 Task: Create a scrum project TripleWorks.
Action: Mouse moved to (270, 72)
Screenshot: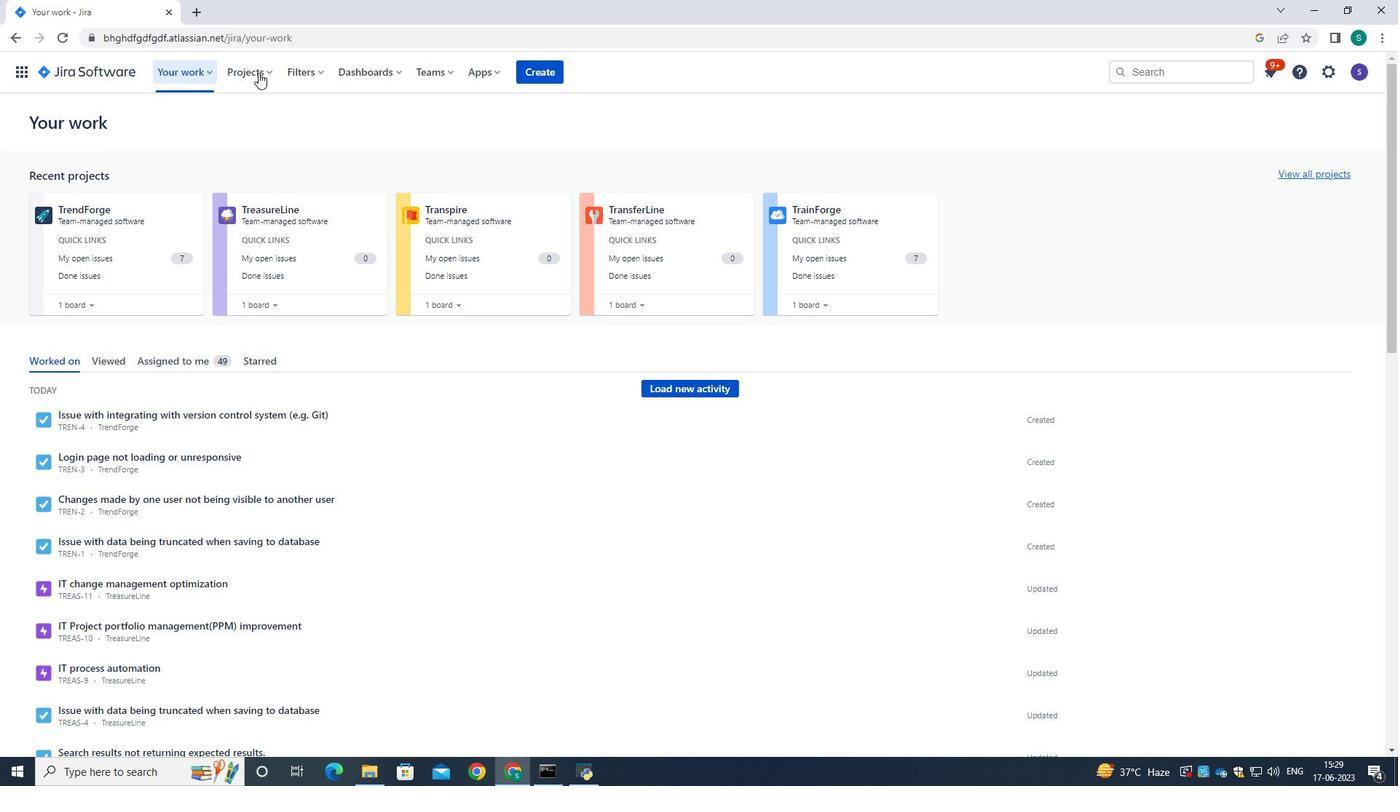 
Action: Mouse pressed left at (270, 72)
Screenshot: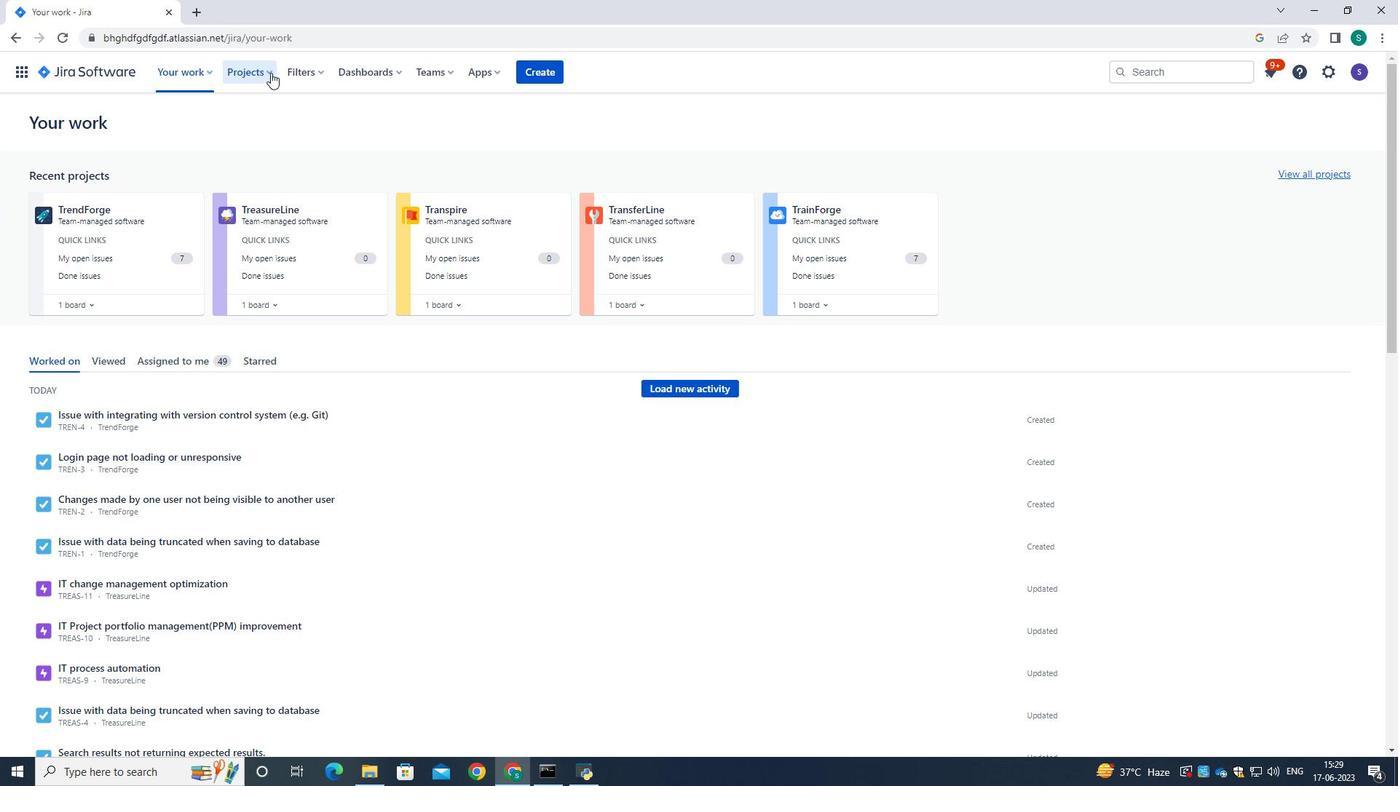 
Action: Mouse moved to (302, 371)
Screenshot: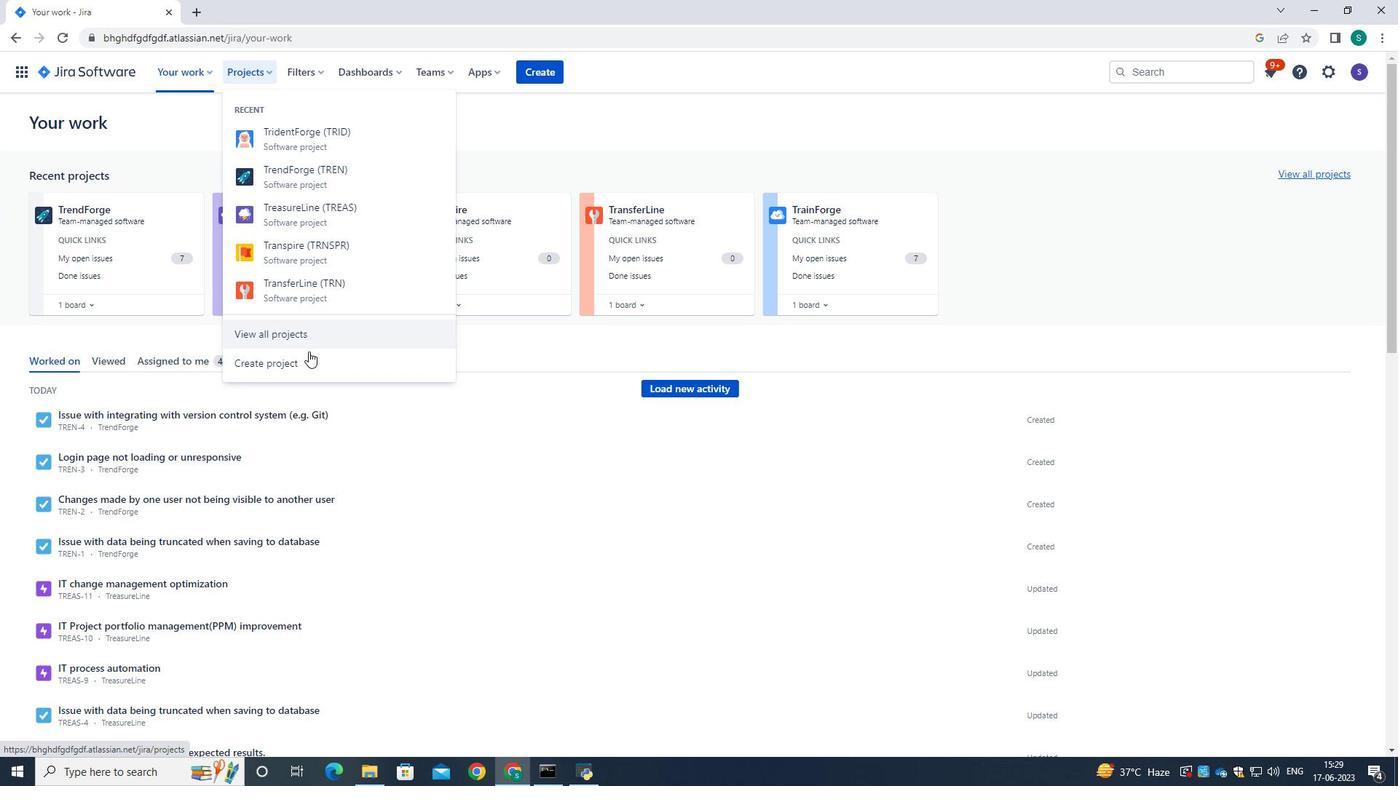 
Action: Mouse pressed left at (302, 371)
Screenshot: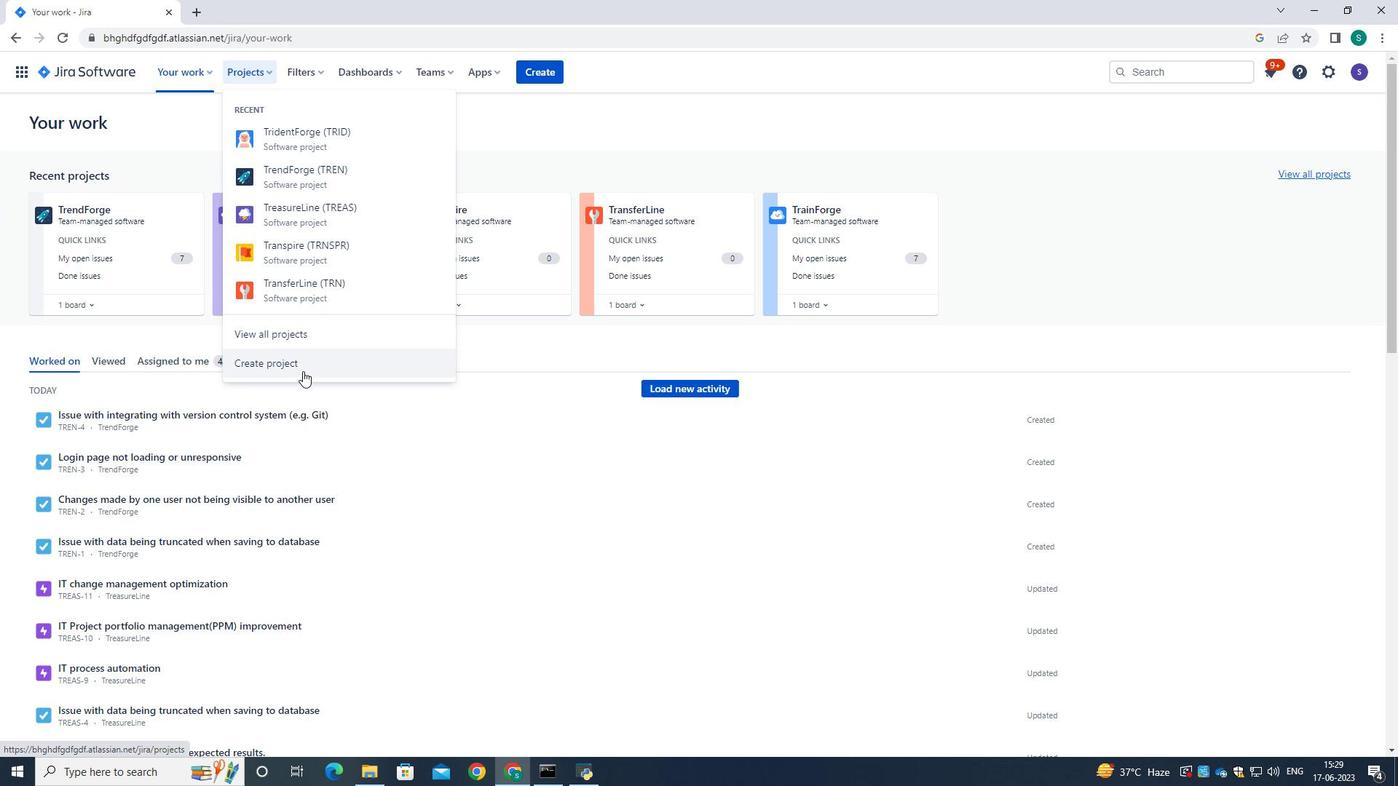 
Action: Mouse moved to (638, 351)
Screenshot: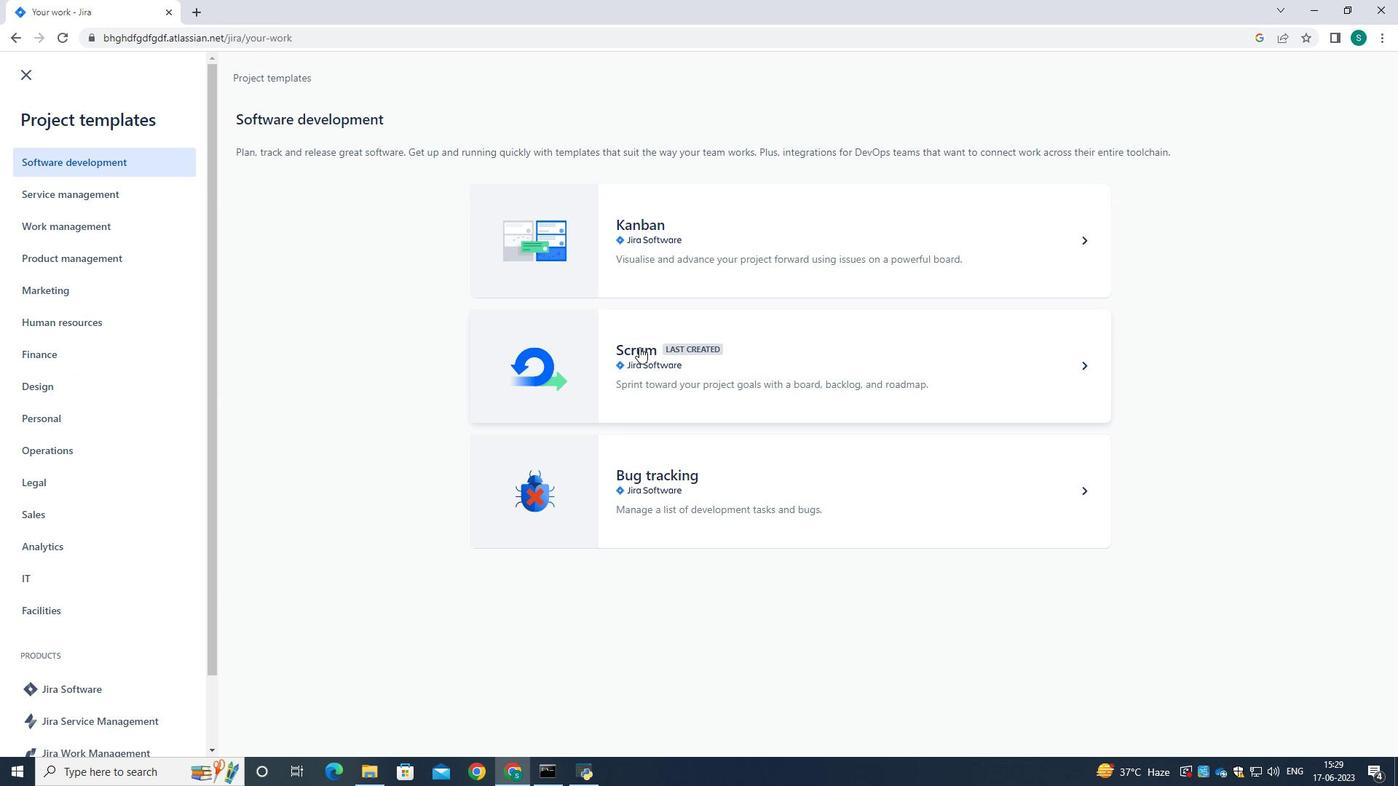 
Action: Mouse pressed left at (638, 351)
Screenshot: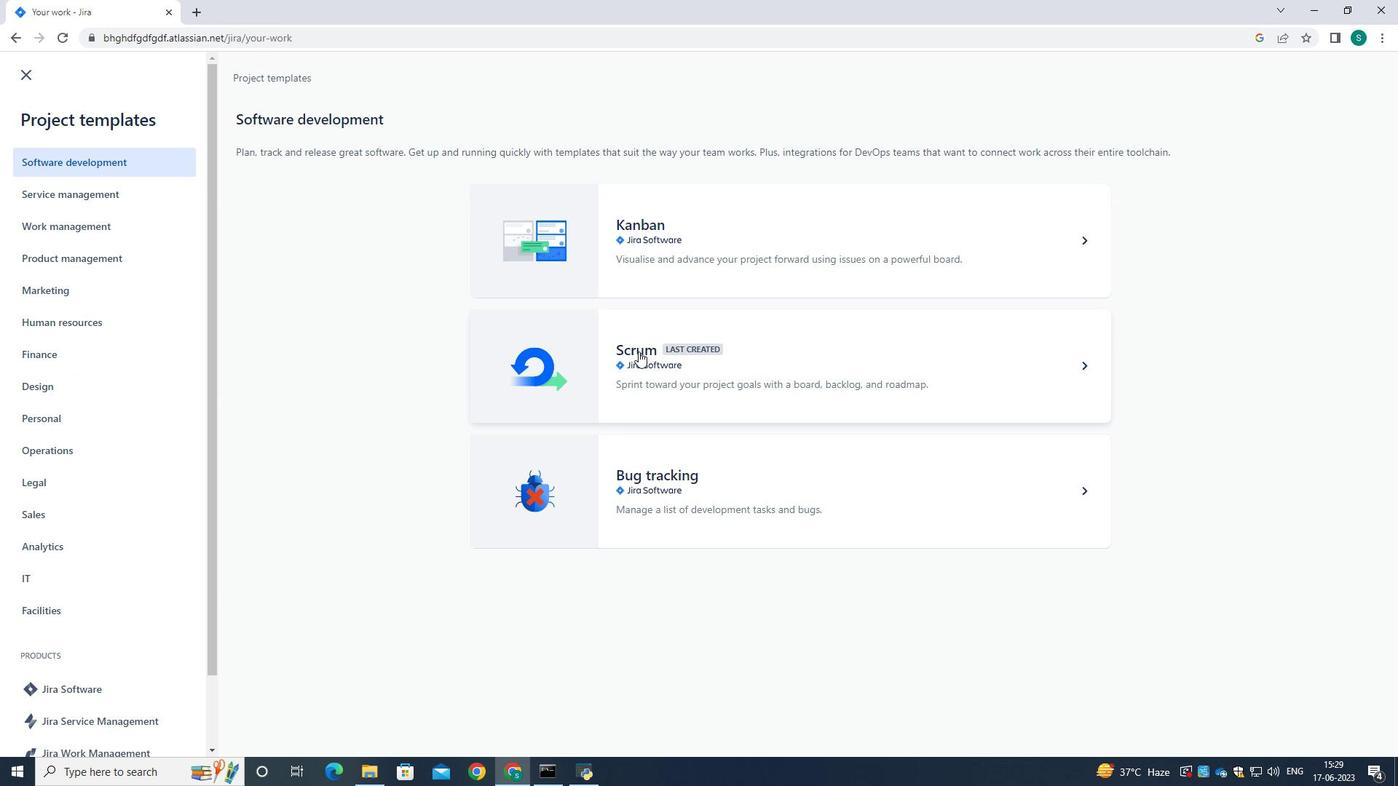 
Action: Mouse moved to (685, 356)
Screenshot: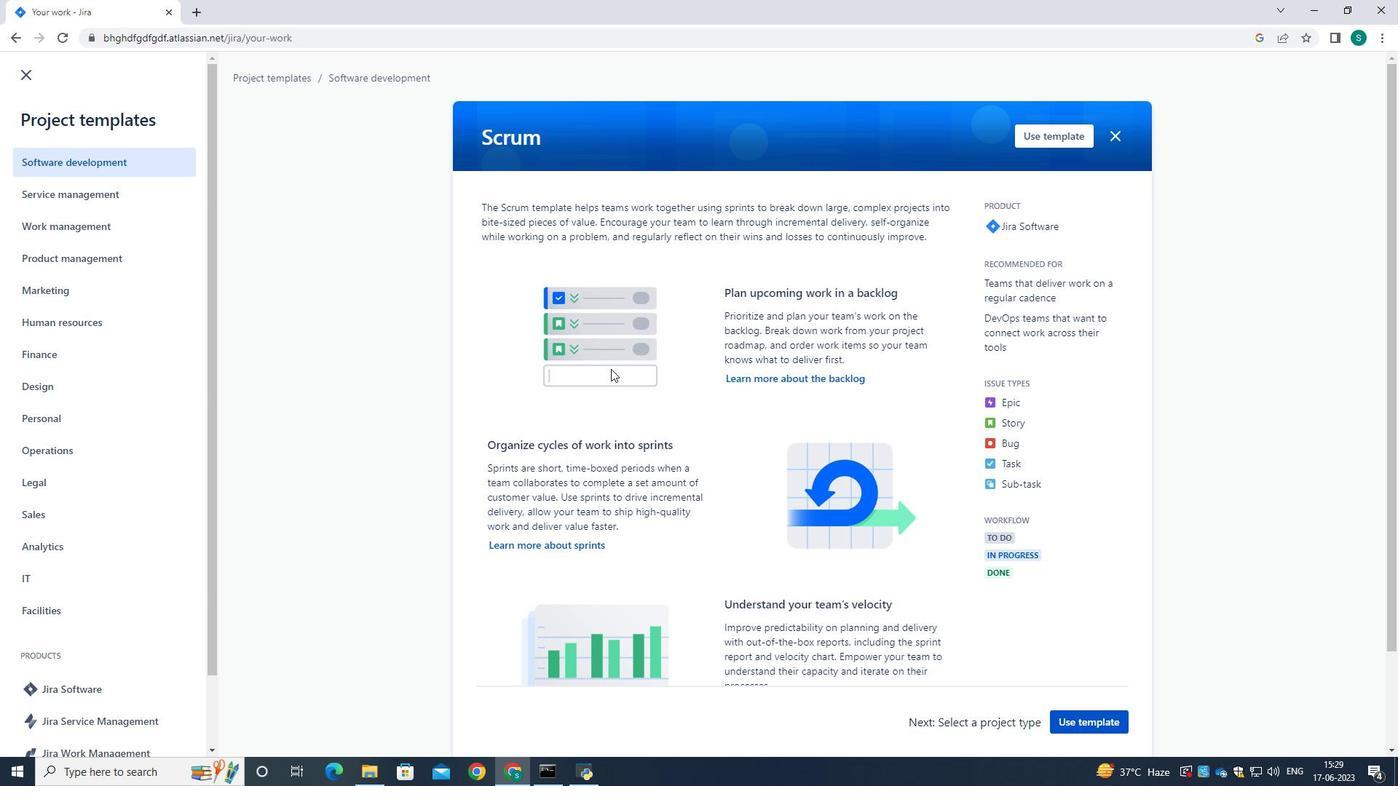 
Action: Mouse scrolled (685, 356) with delta (0, 0)
Screenshot: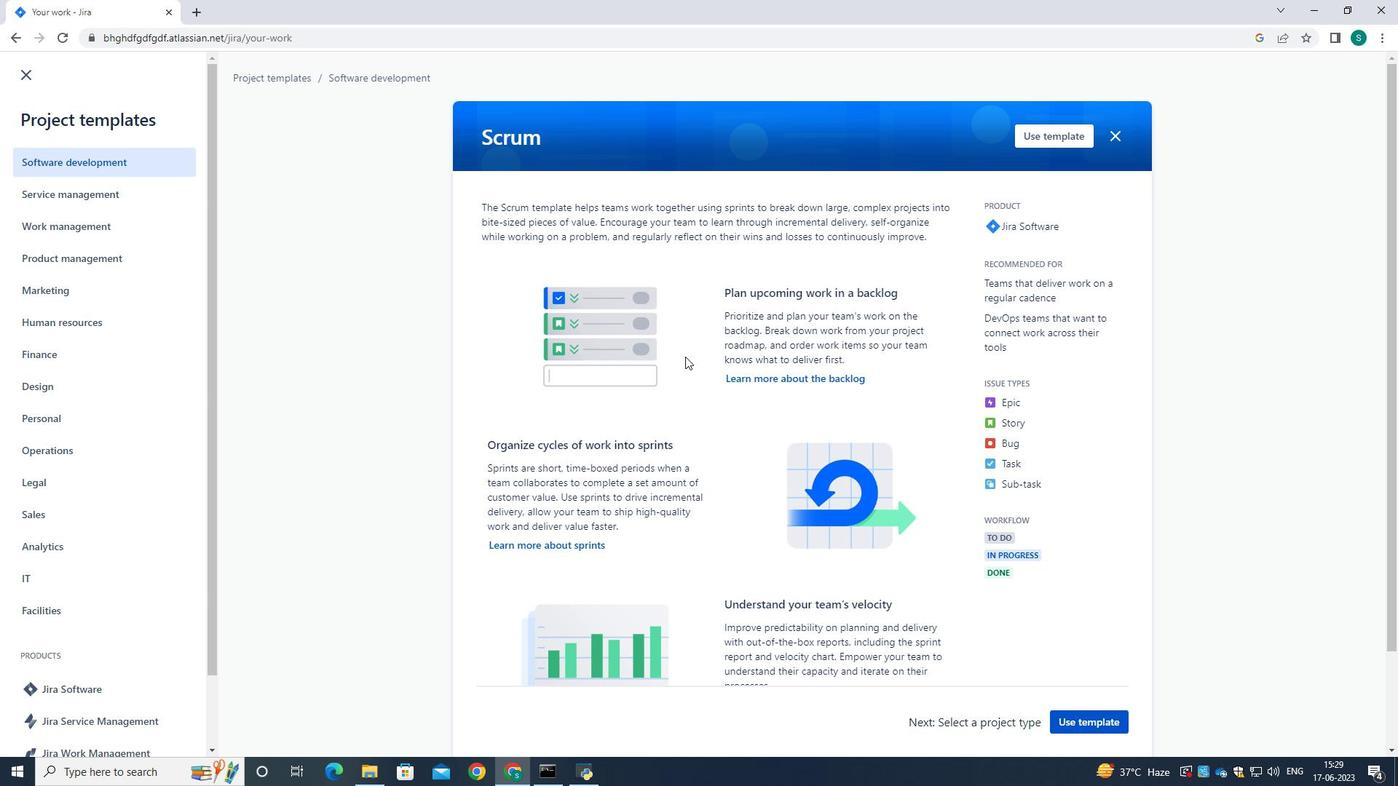 
Action: Mouse moved to (1066, 58)
Screenshot: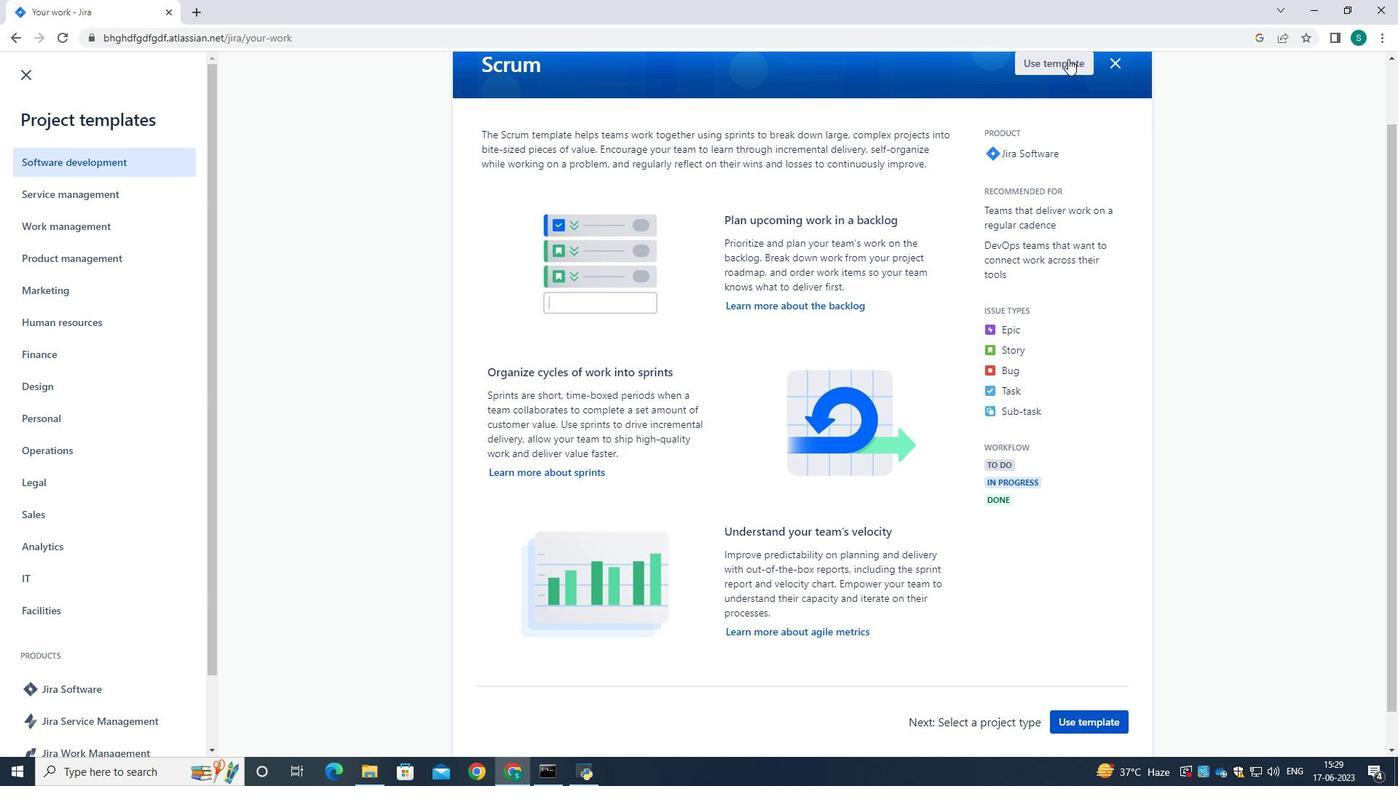 
Action: Mouse pressed left at (1066, 58)
Screenshot: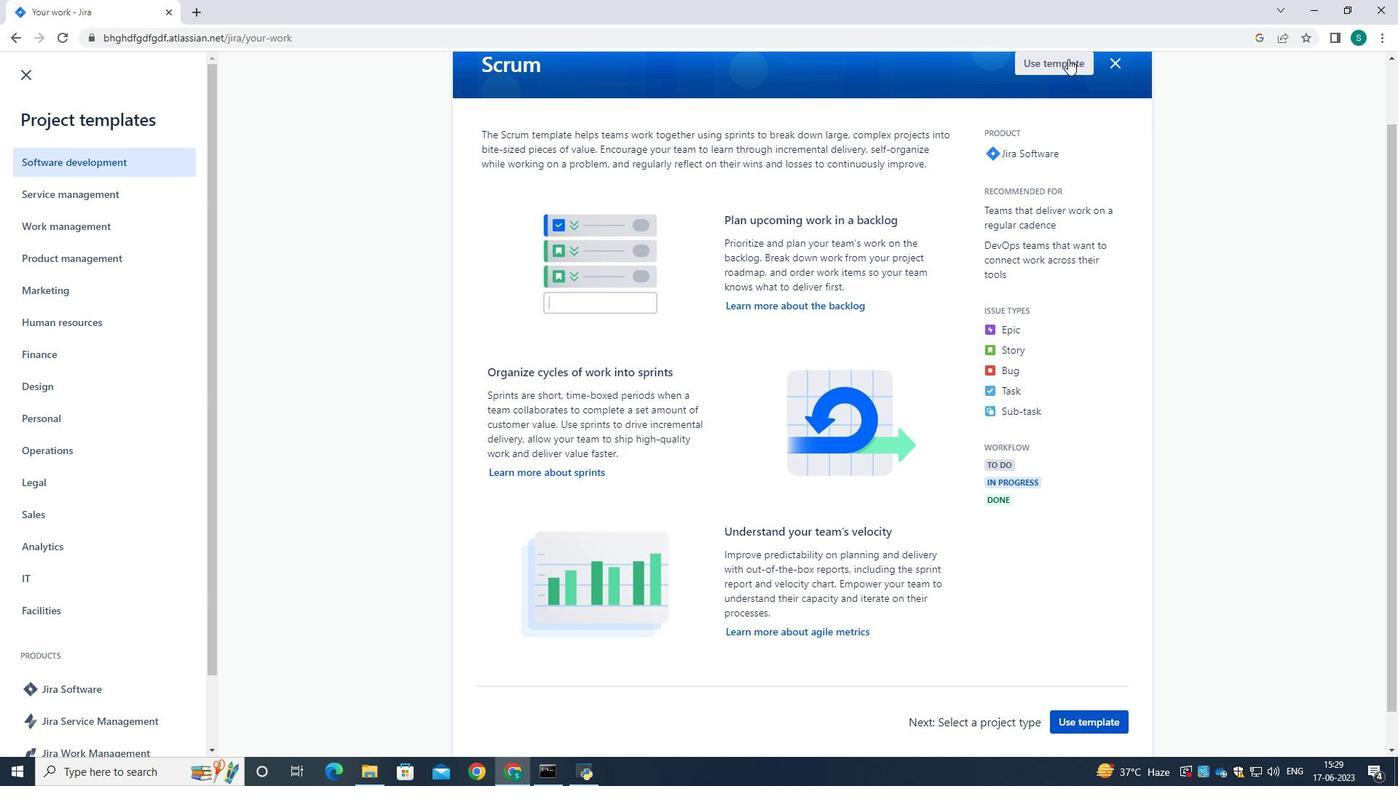 
Action: Mouse moved to (565, 344)
Screenshot: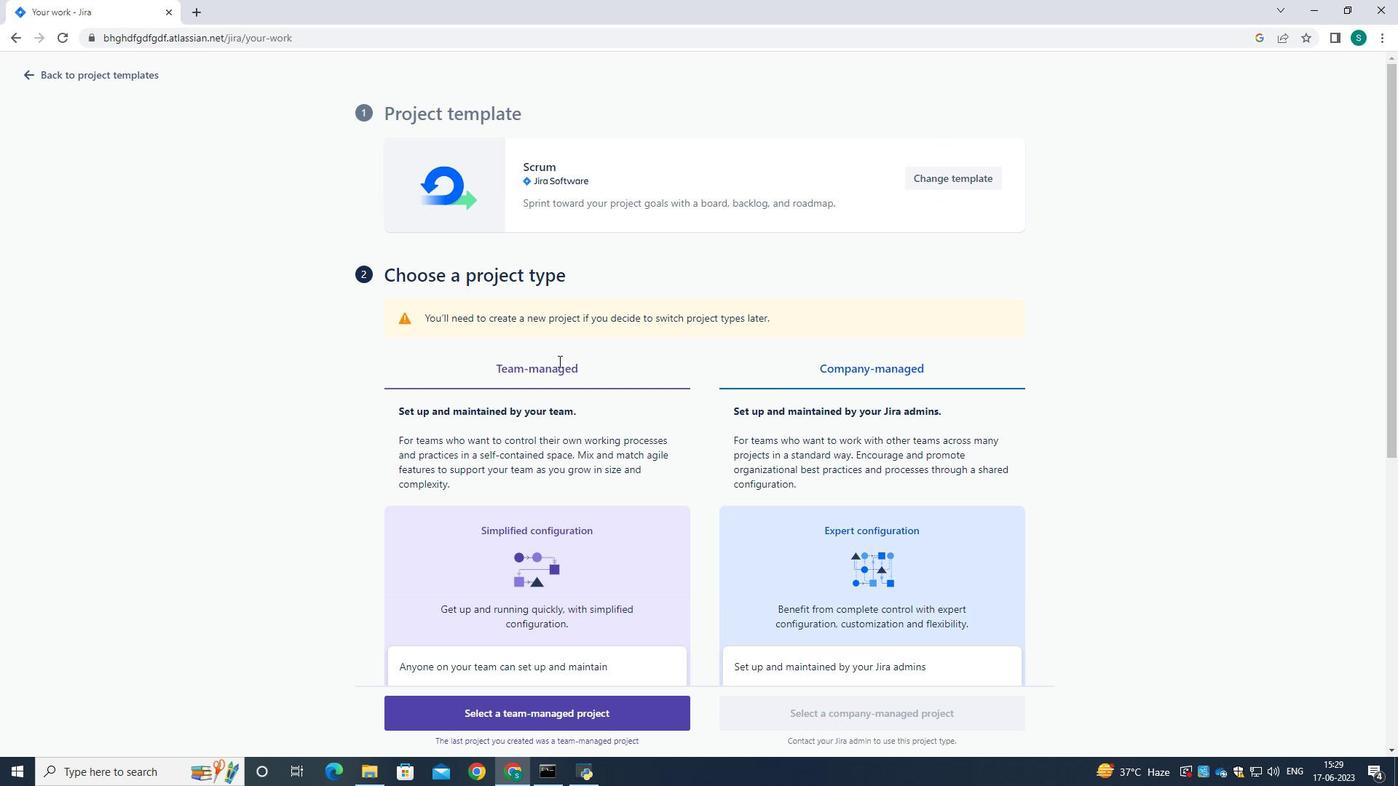 
Action: Mouse scrolled (565, 343) with delta (0, 0)
Screenshot: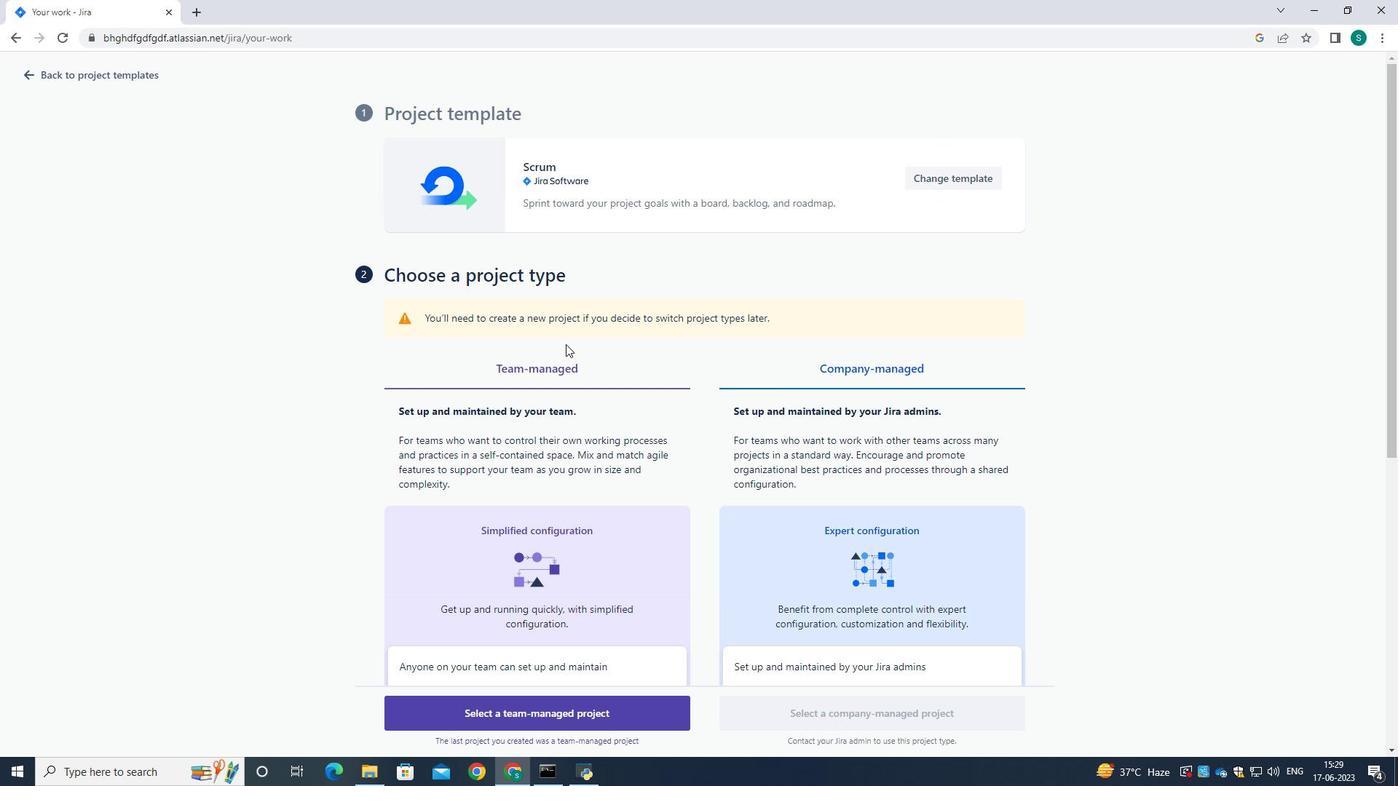 
Action: Mouse scrolled (565, 343) with delta (0, 0)
Screenshot: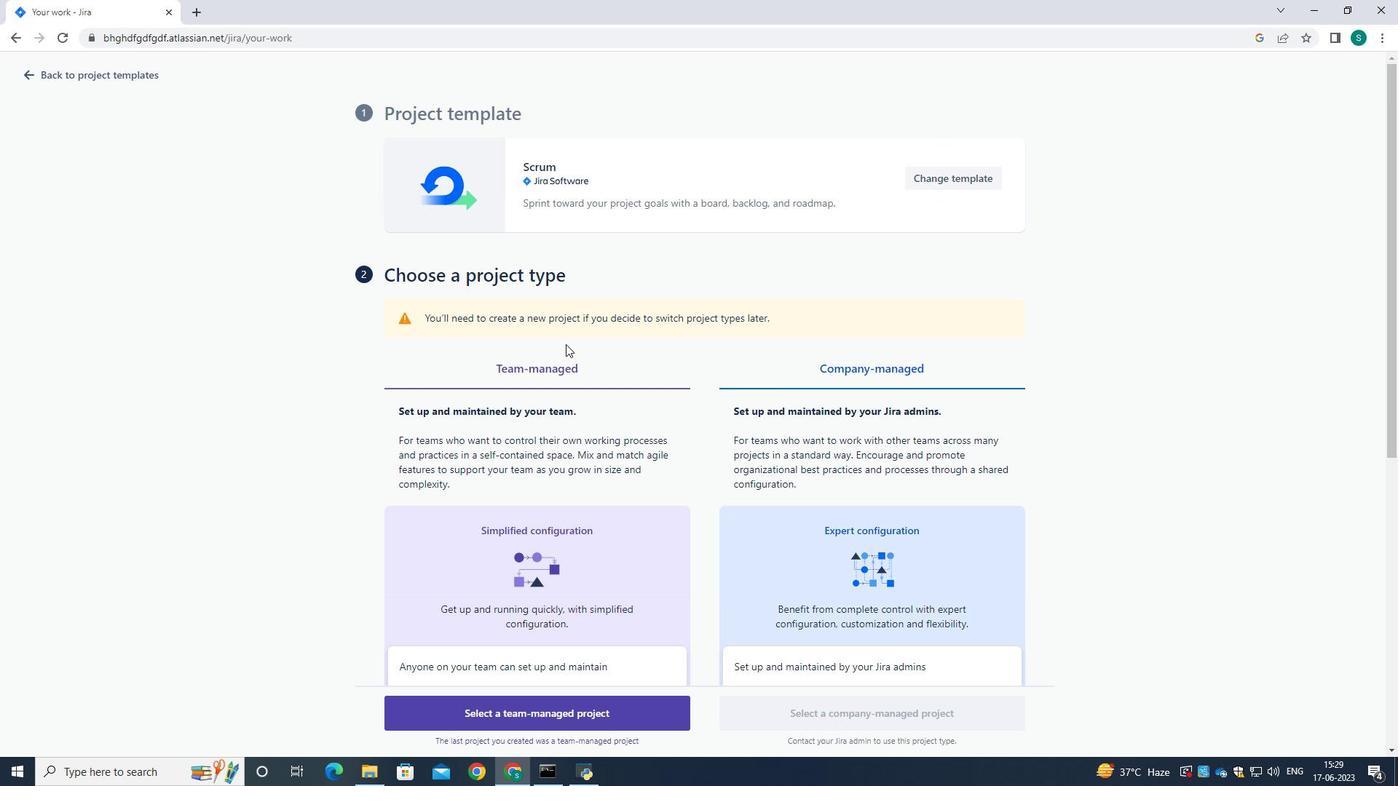 
Action: Mouse scrolled (565, 343) with delta (0, 0)
Screenshot: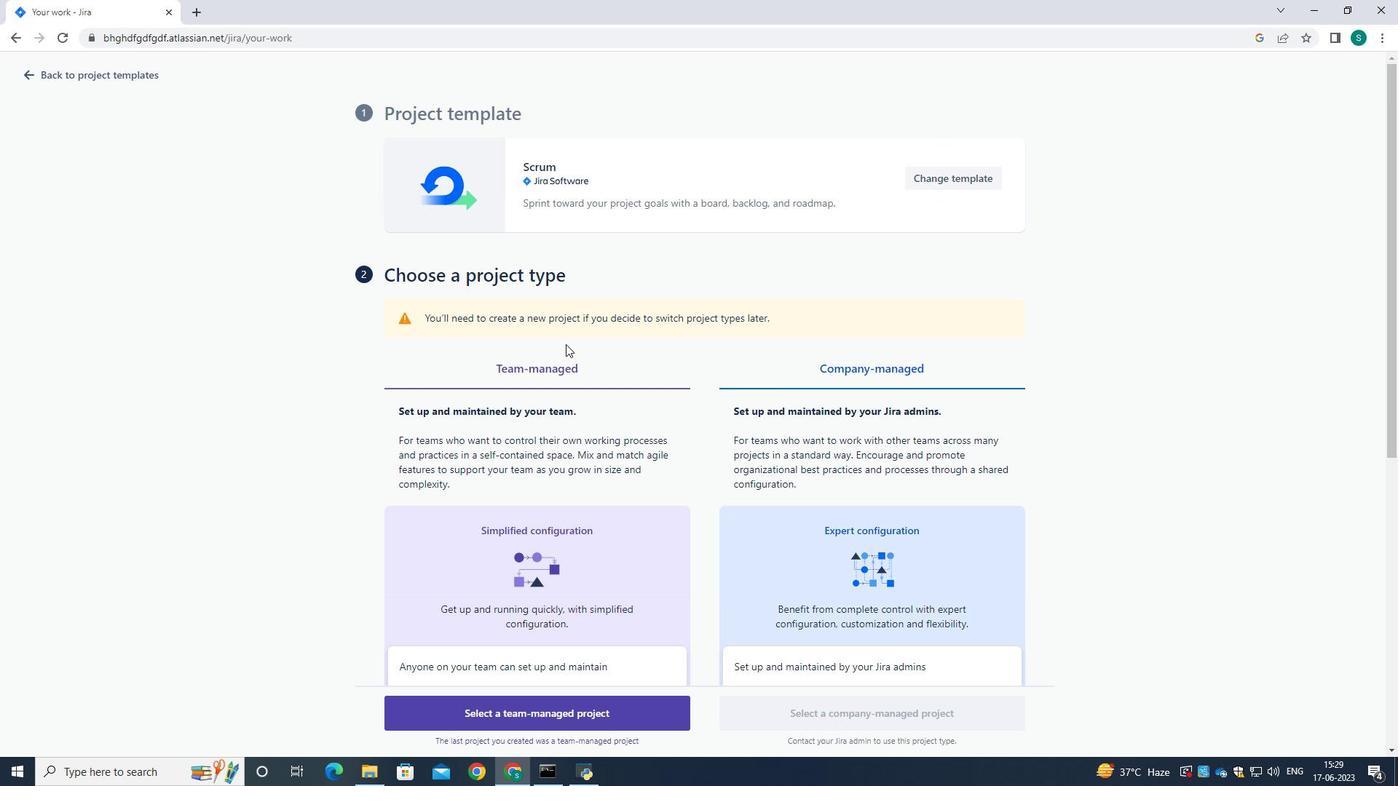 
Action: Mouse moved to (565, 344)
Screenshot: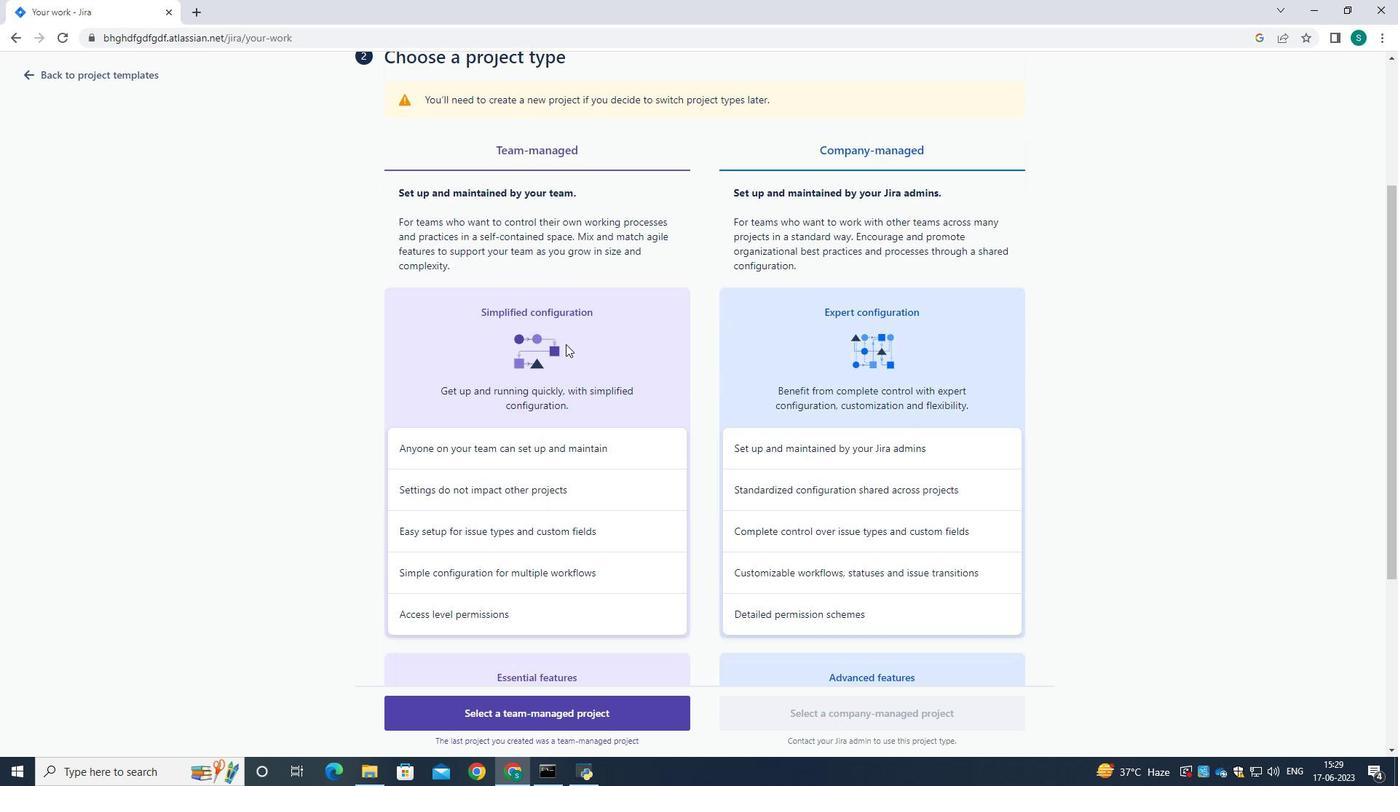 
Action: Mouse scrolled (565, 343) with delta (0, 0)
Screenshot: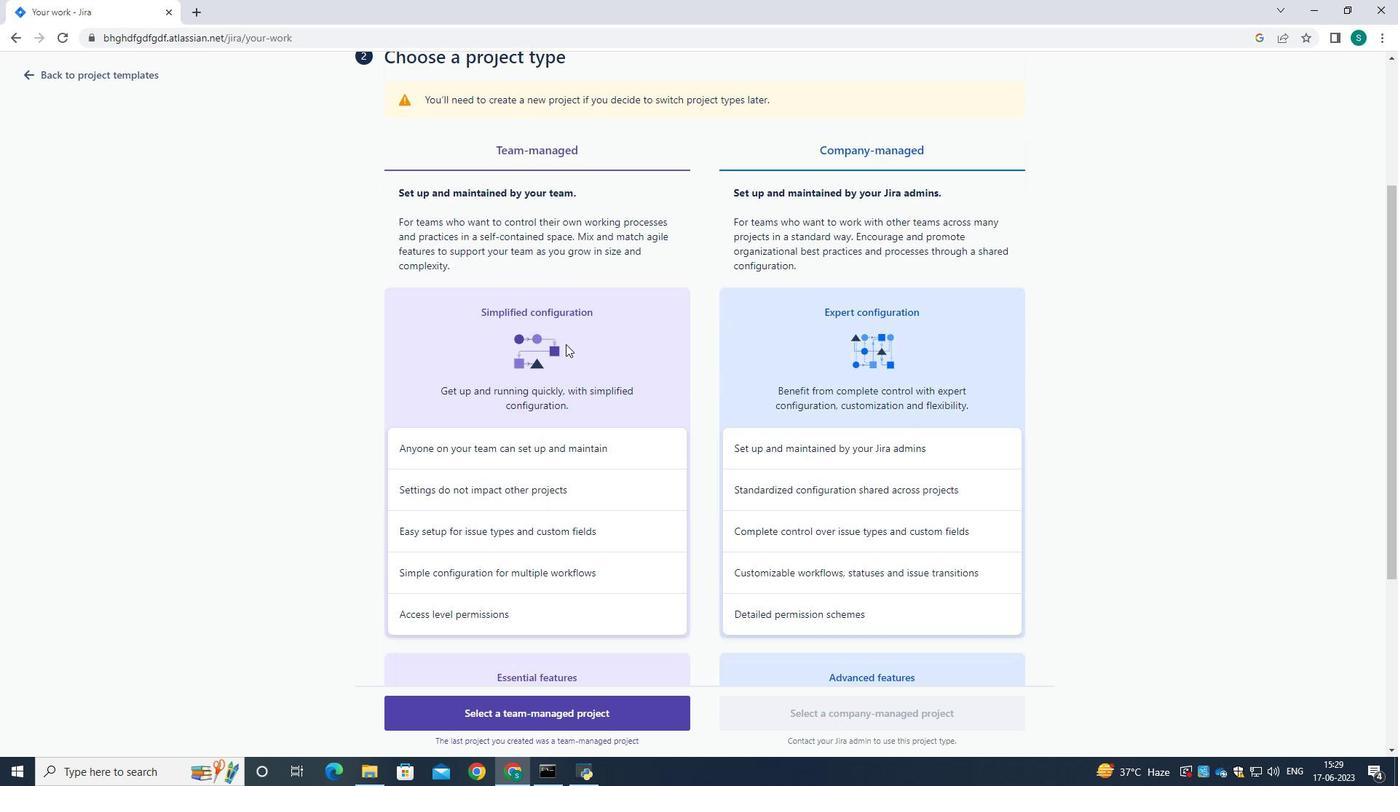 
Action: Mouse moved to (565, 348)
Screenshot: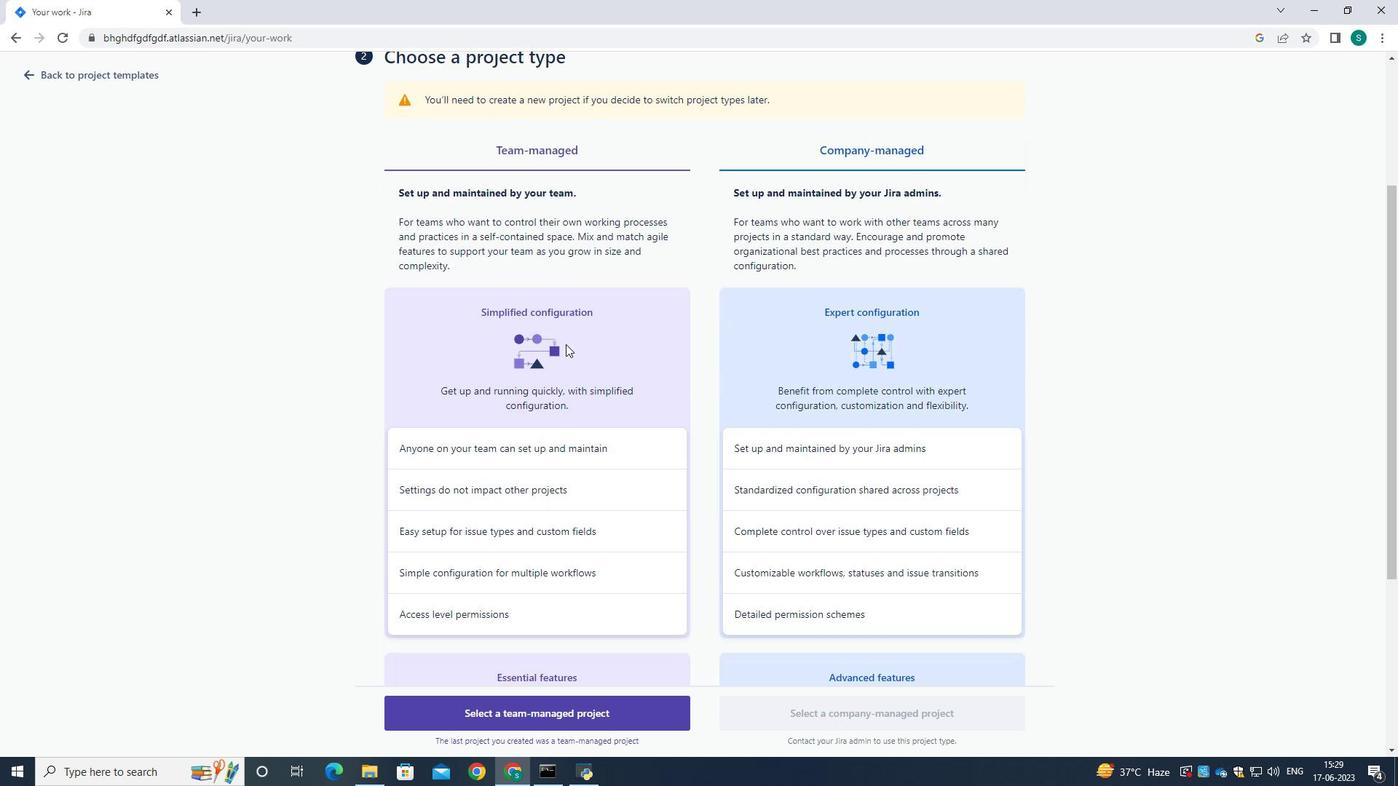 
Action: Mouse scrolled (565, 348) with delta (0, 0)
Screenshot: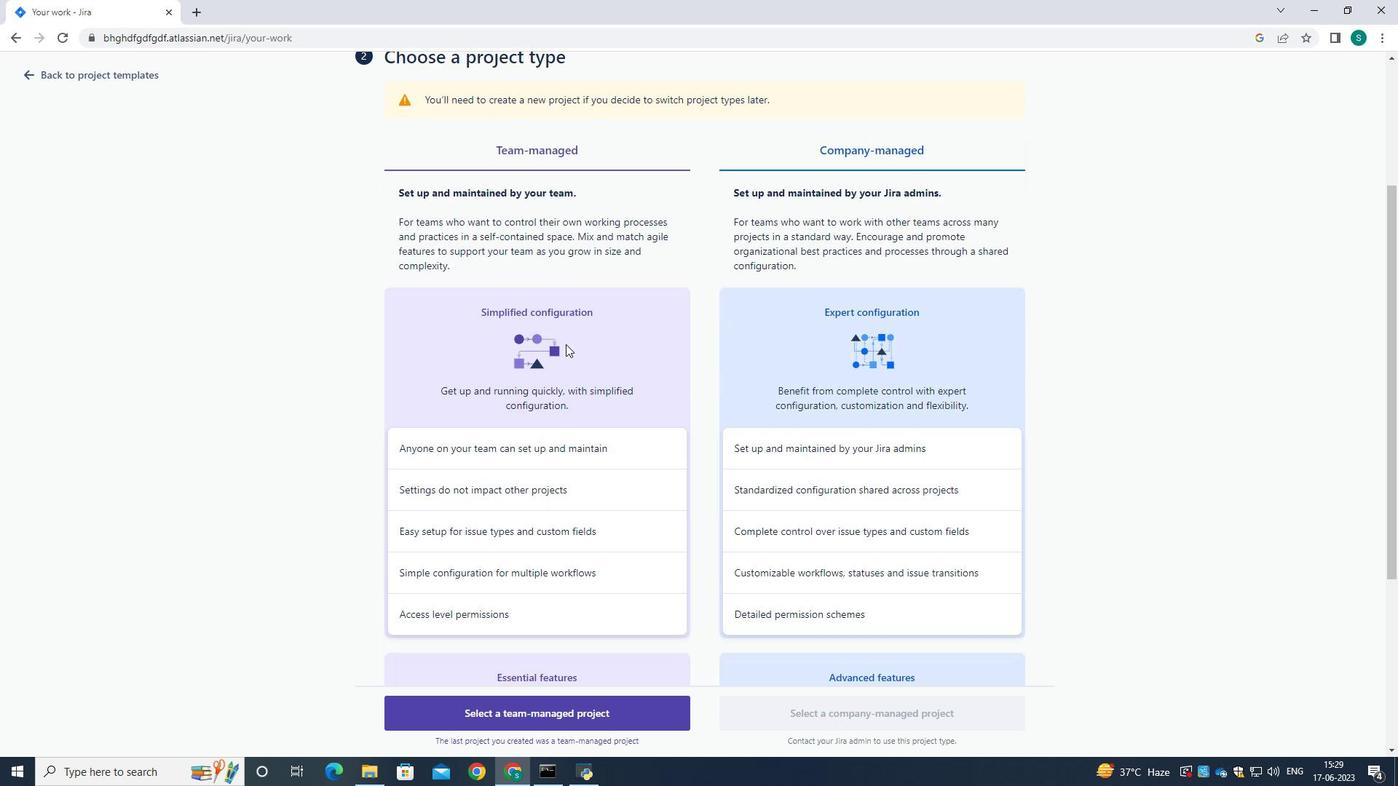 
Action: Mouse moved to (565, 349)
Screenshot: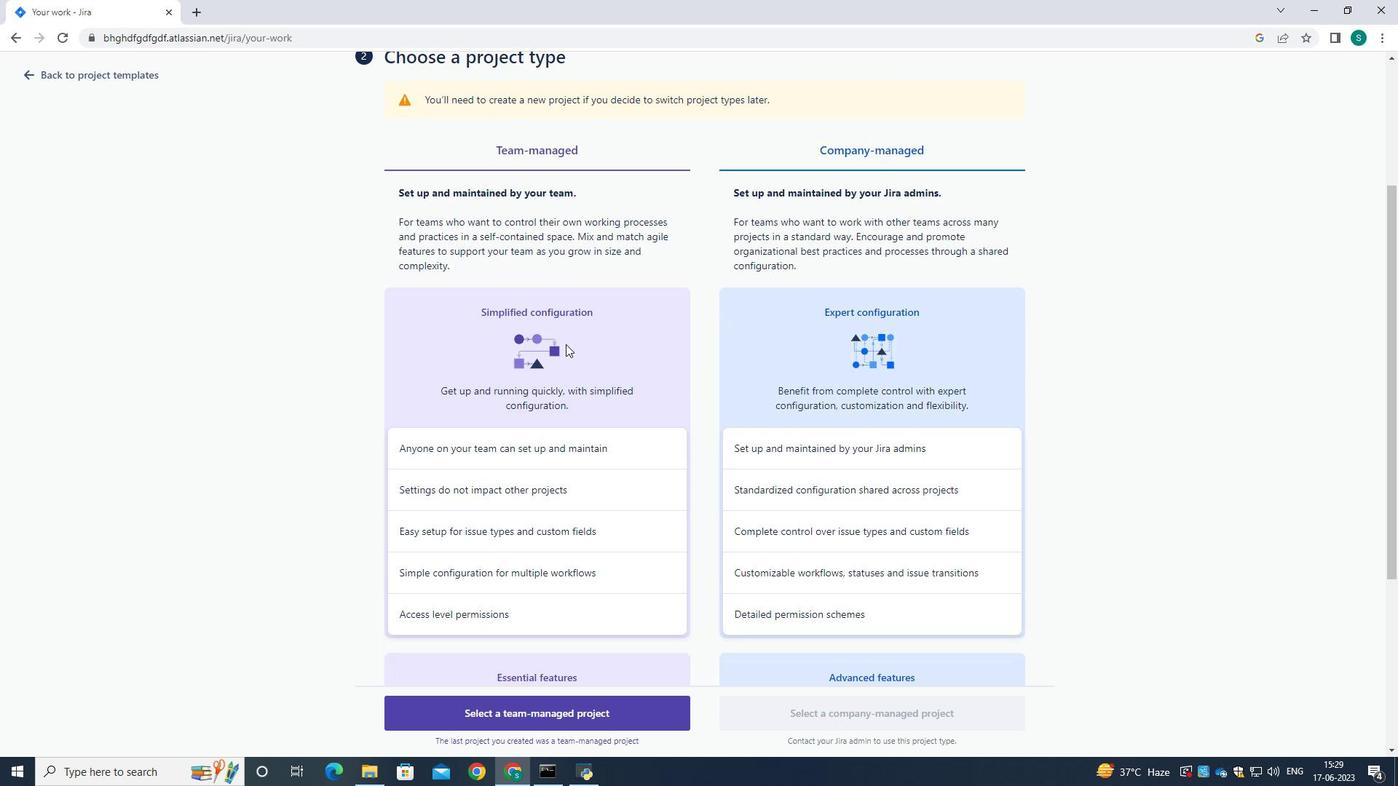 
Action: Mouse scrolled (565, 348) with delta (0, 0)
Screenshot: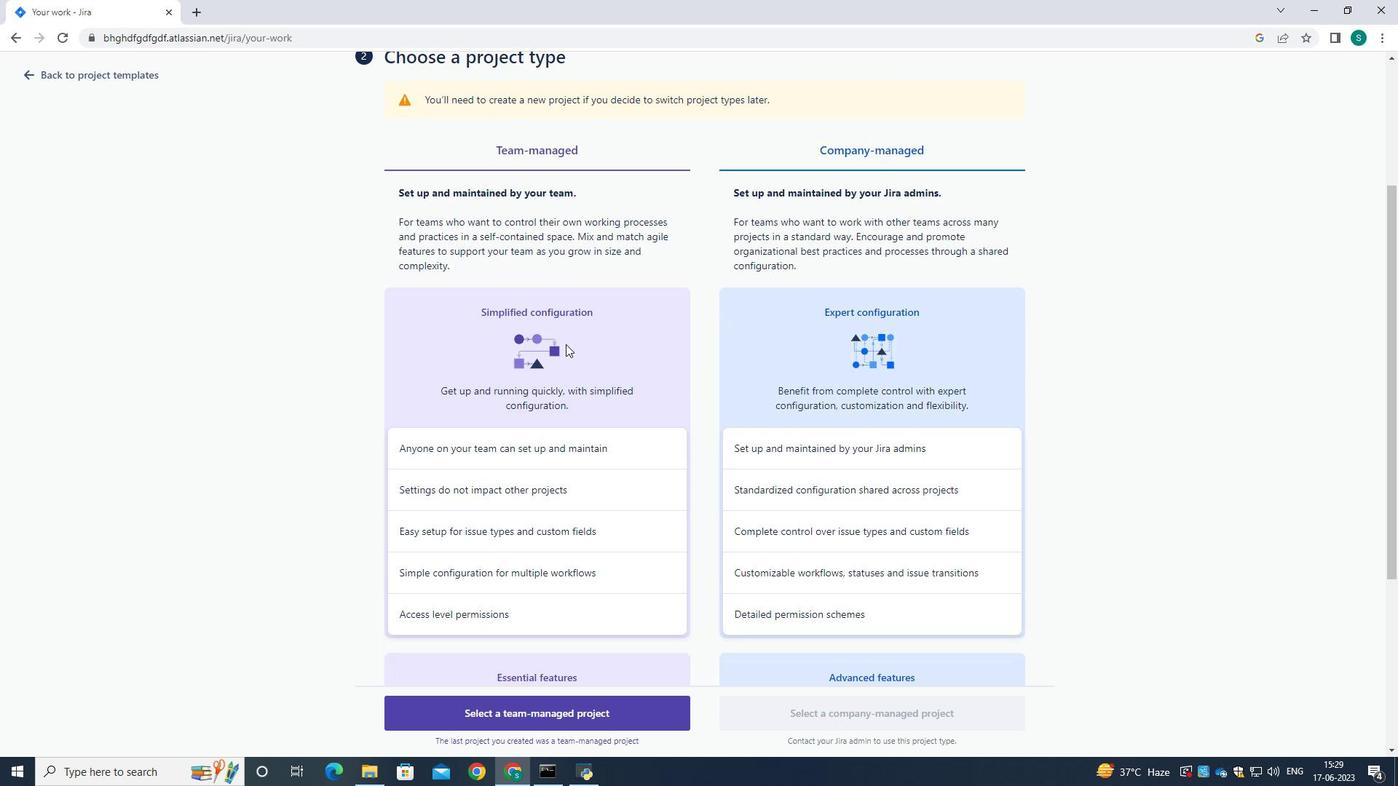 
Action: Mouse scrolled (565, 348) with delta (0, 0)
Screenshot: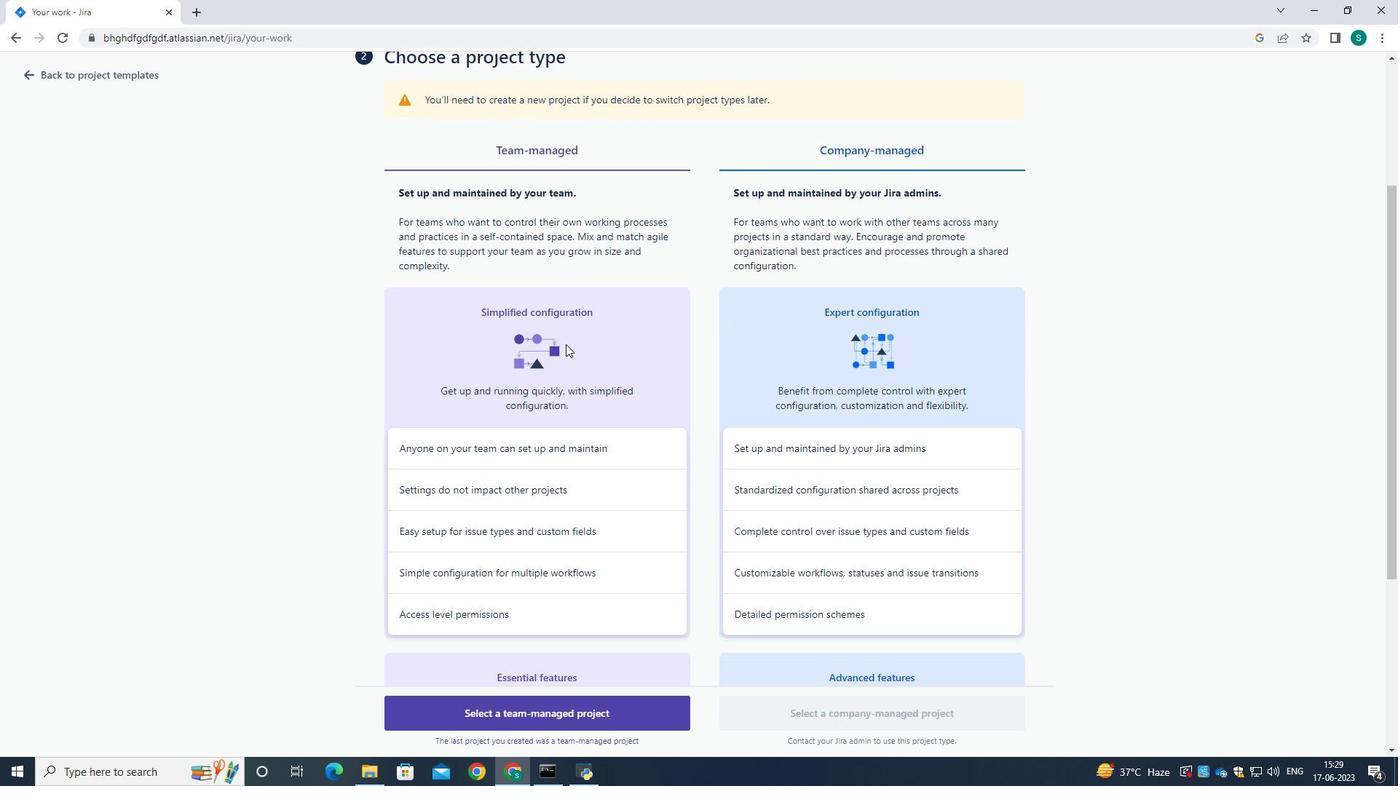
Action: Mouse moved to (557, 711)
Screenshot: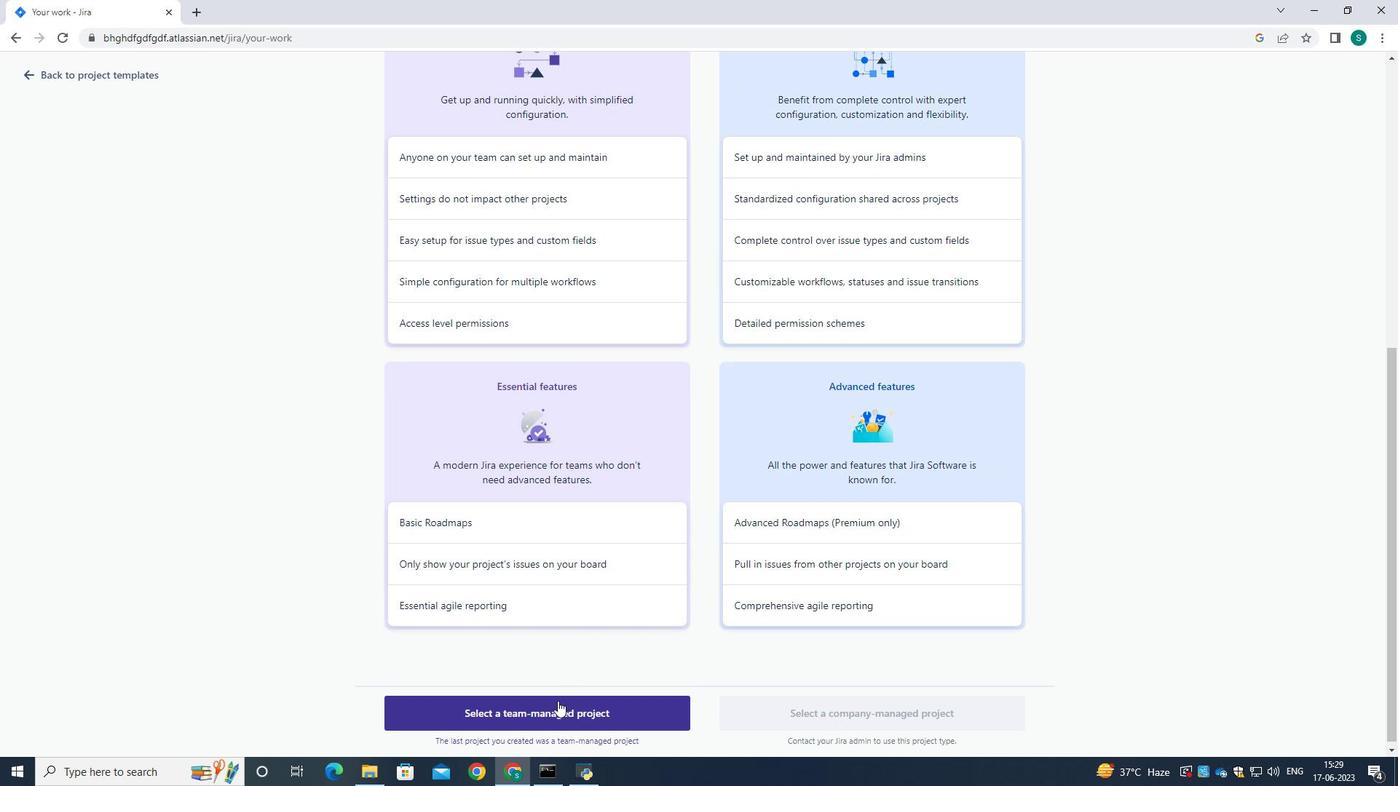 
Action: Mouse pressed left at (557, 711)
Screenshot: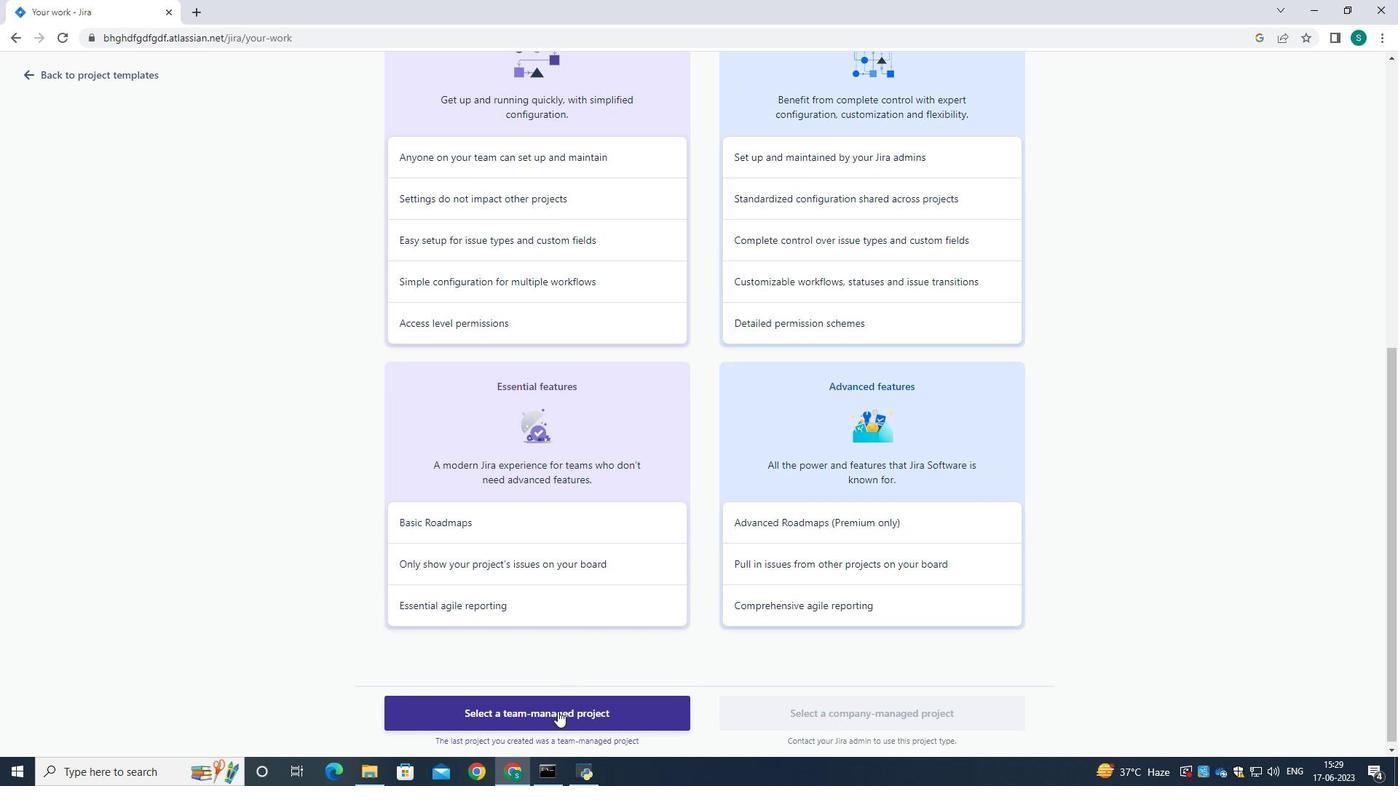 
Action: Mouse moved to (504, 351)
Screenshot: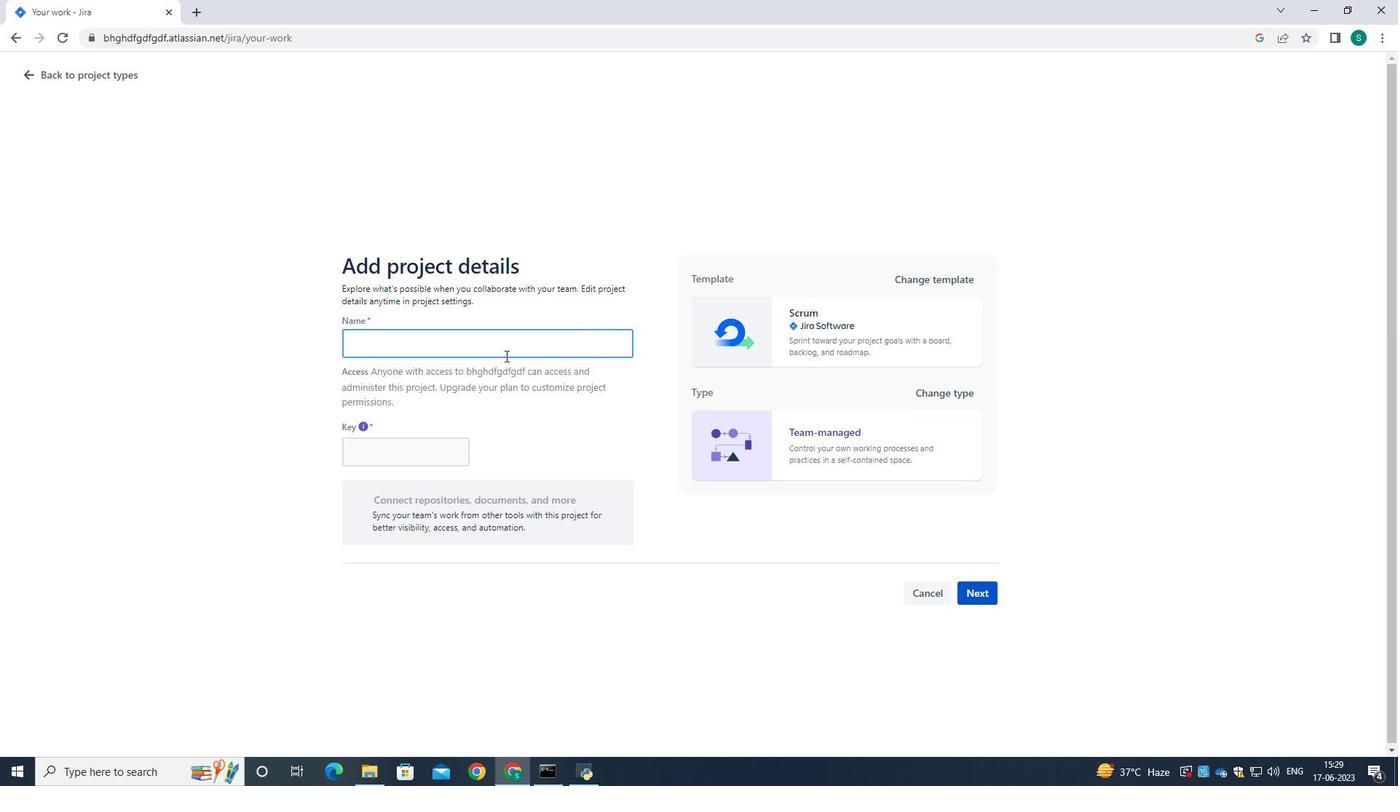
Action: Mouse pressed left at (504, 351)
Screenshot: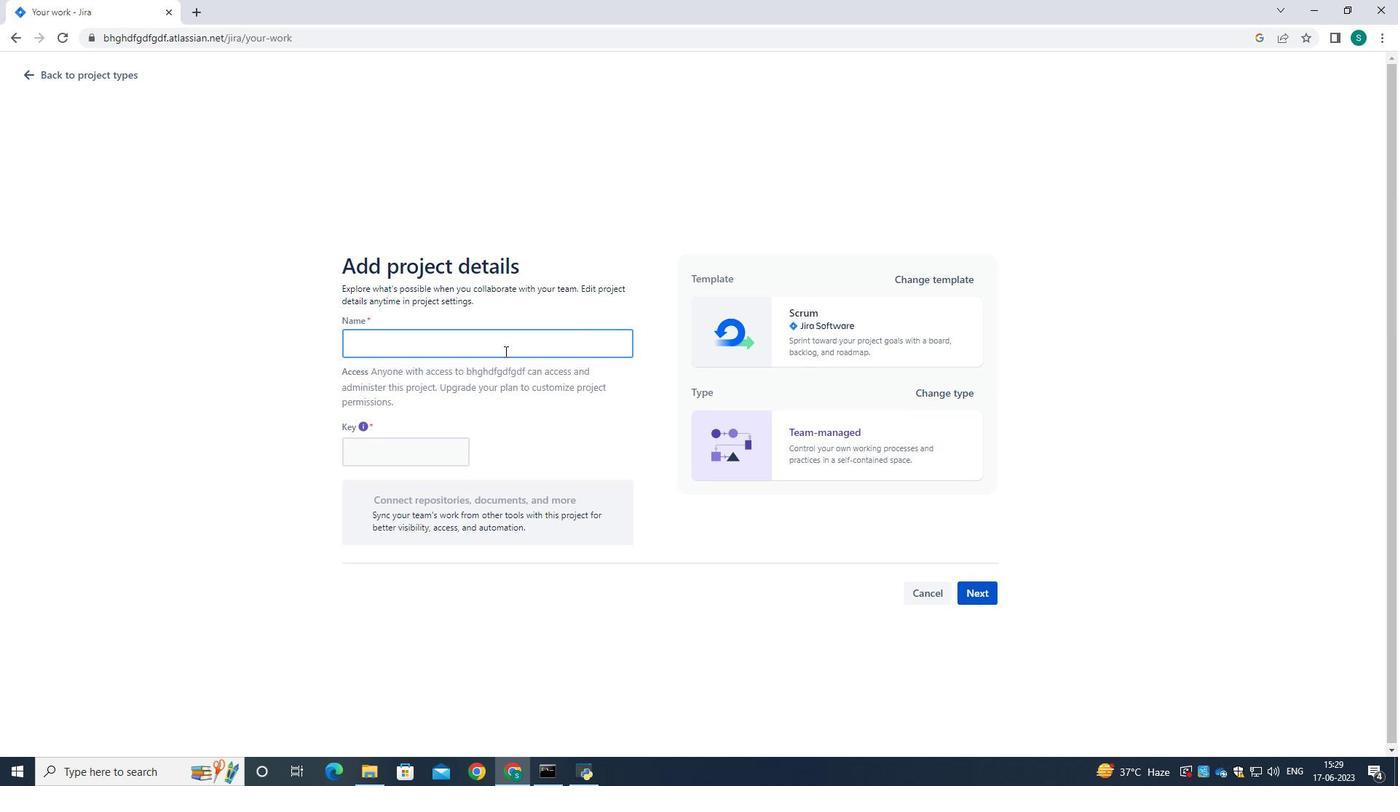 
Action: Key pressed <Key.caps_lock><Key.caps_lock>r<Key.backspace><Key.caps_lock>T<Key.caps_lock>riple<Key.space><Key.caps_lock>W<Key.caps_lock><Key.backspace><Key.backspace>w<Key.backspace><Key.caps_lock>W<Key.caps_lock>orkd<Key.backspace>s
Screenshot: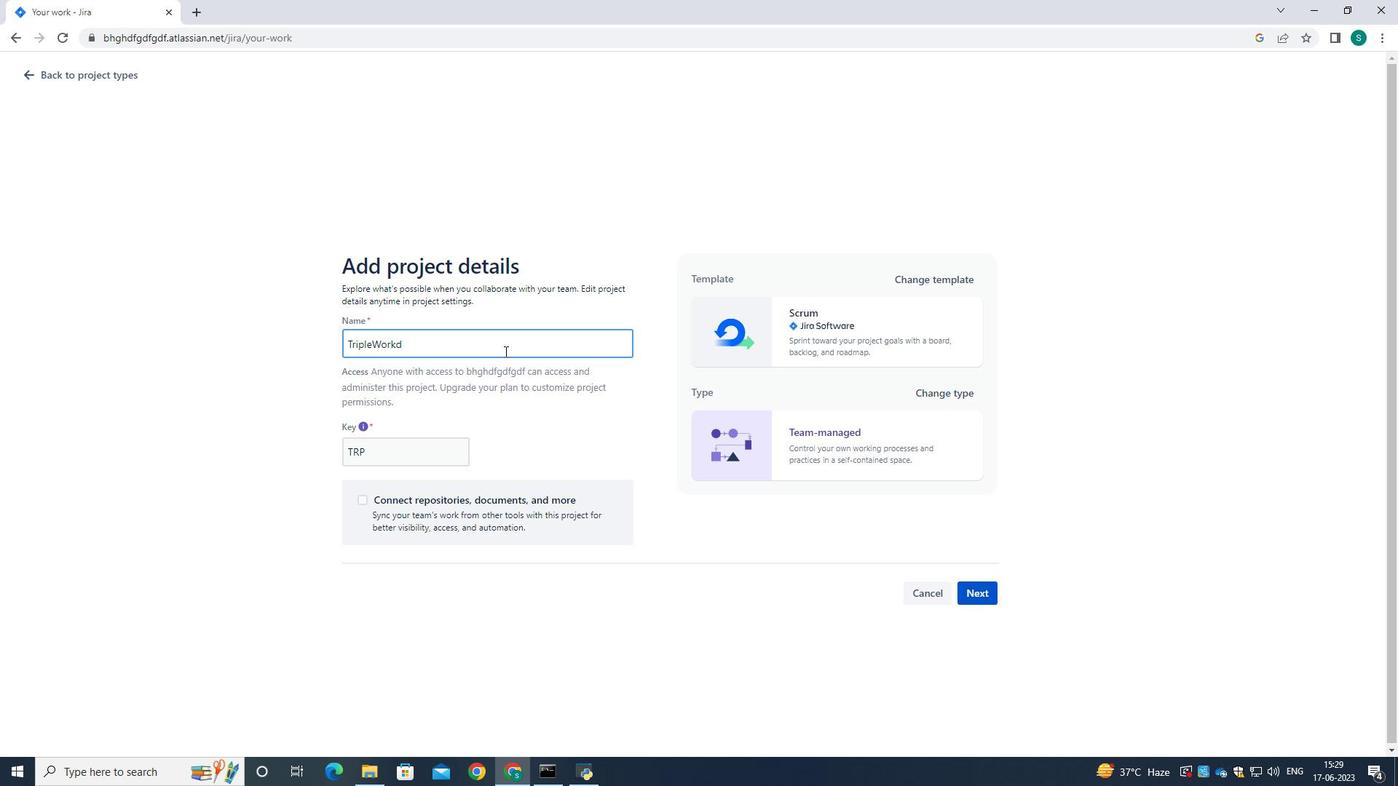 
Action: Mouse moved to (968, 593)
Screenshot: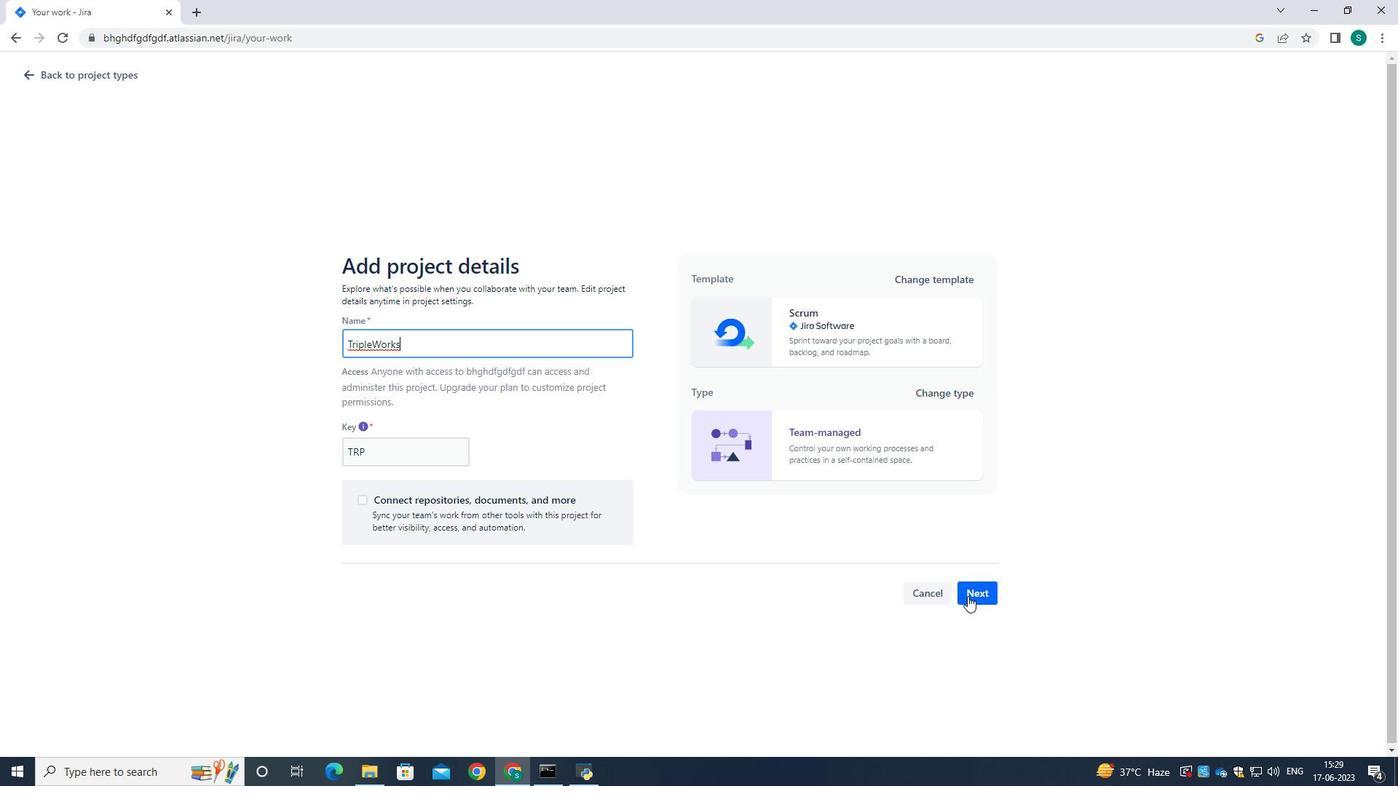 
Action: Mouse pressed left at (968, 593)
Screenshot: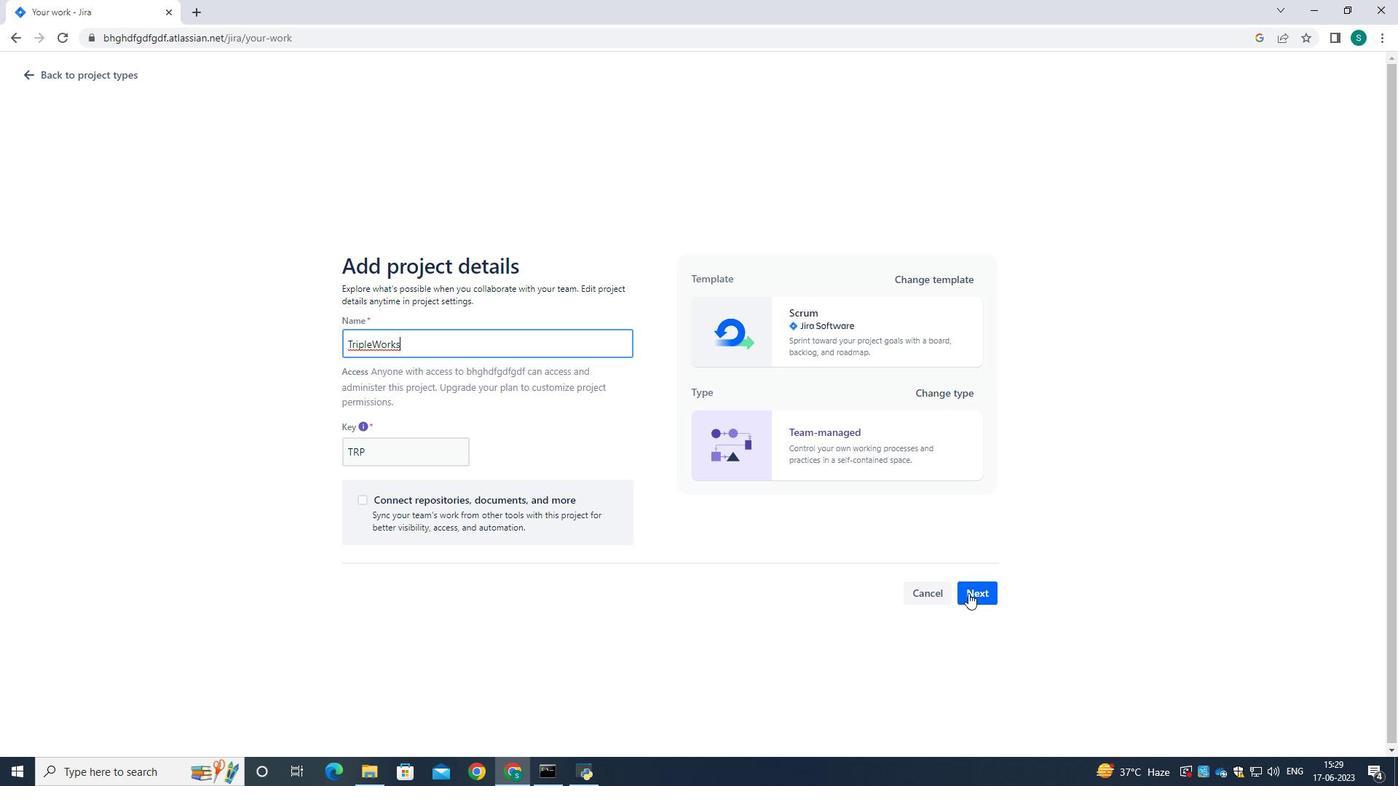 
Action: Mouse moved to (866, 495)
Screenshot: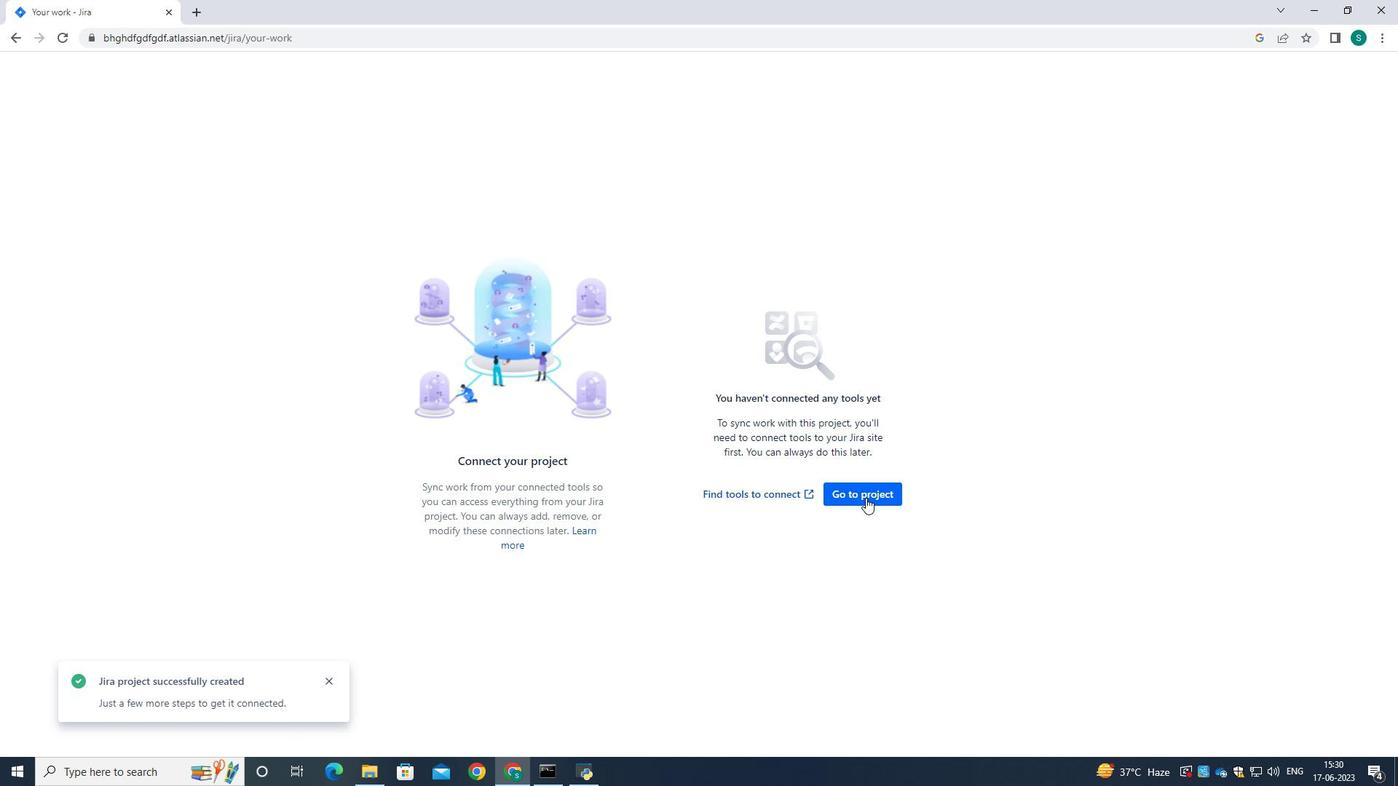 
Action: Mouse pressed left at (866, 495)
Screenshot: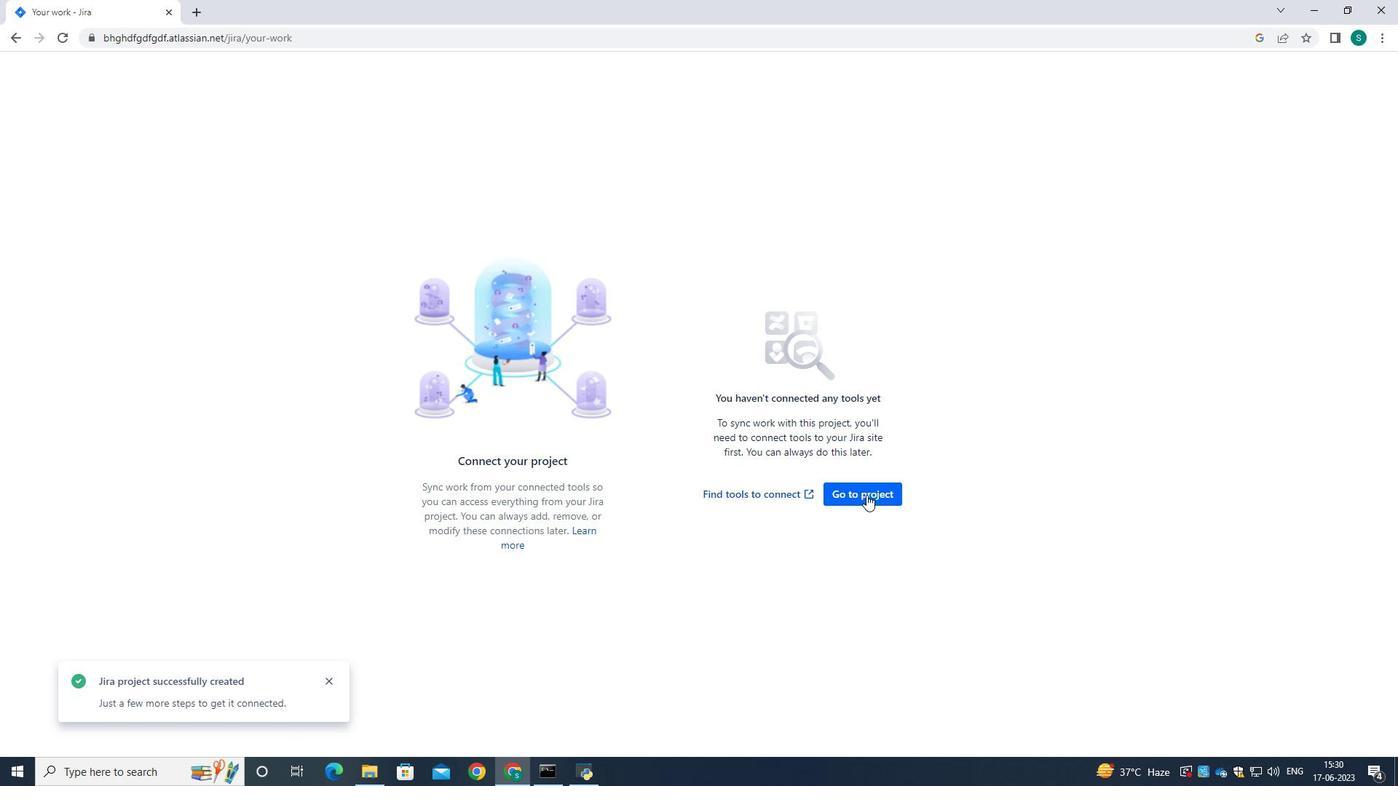 
Action: Mouse moved to (599, 325)
Screenshot: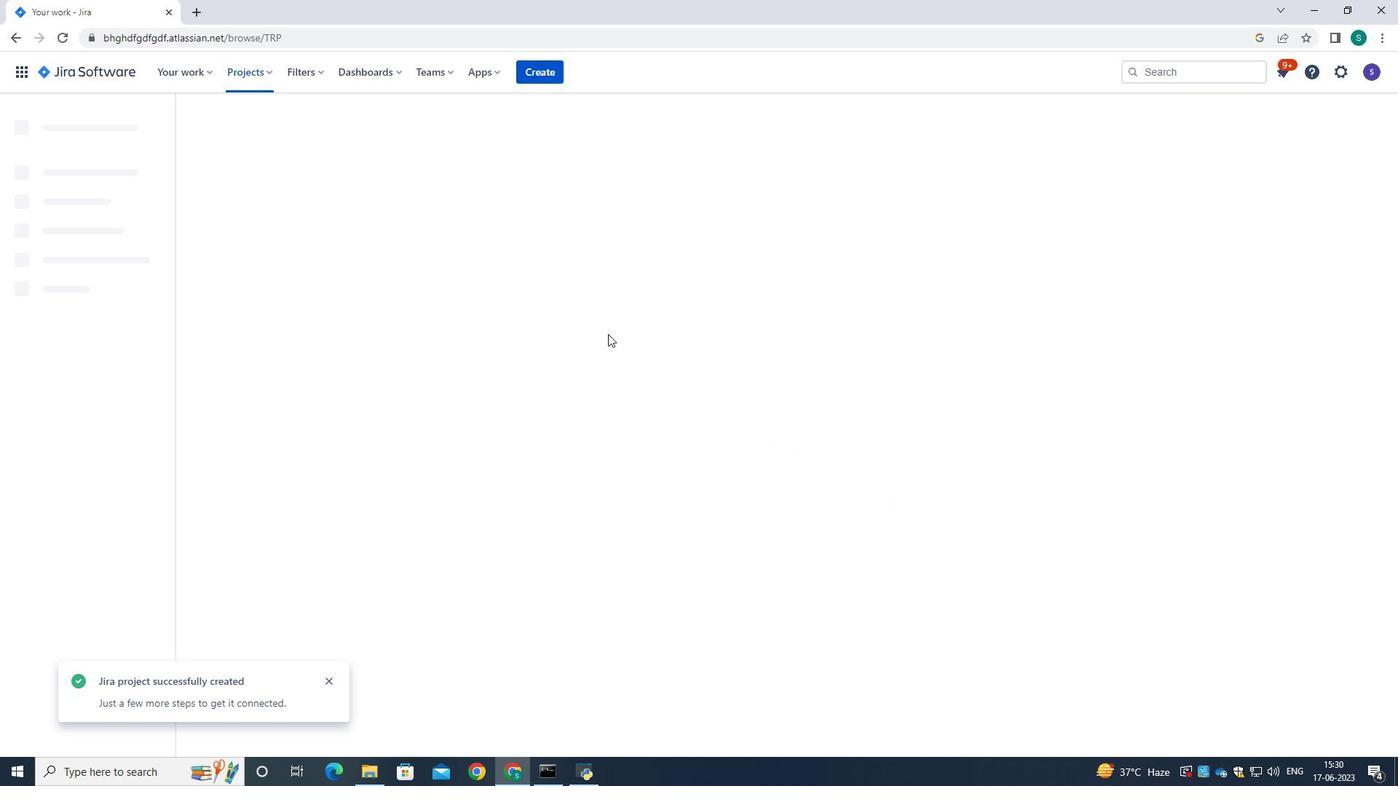 
